 Task: Add the task  Create a new online platform for online cooking classes to the section Feature Fling in the project AutoDesk and add a Due Date to the respective task as 2024/02/23
Action: Mouse moved to (939, 472)
Screenshot: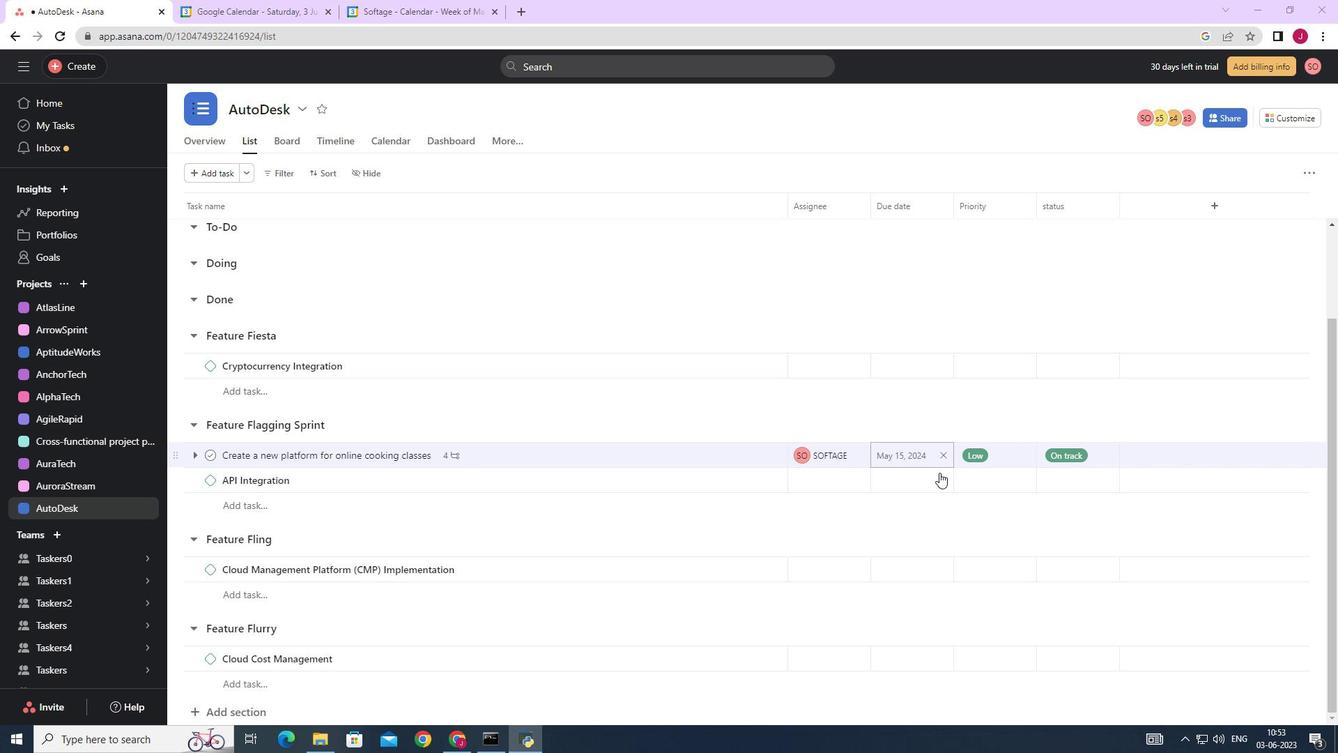 
Action: Mouse scrolled (939, 472) with delta (0, 0)
Screenshot: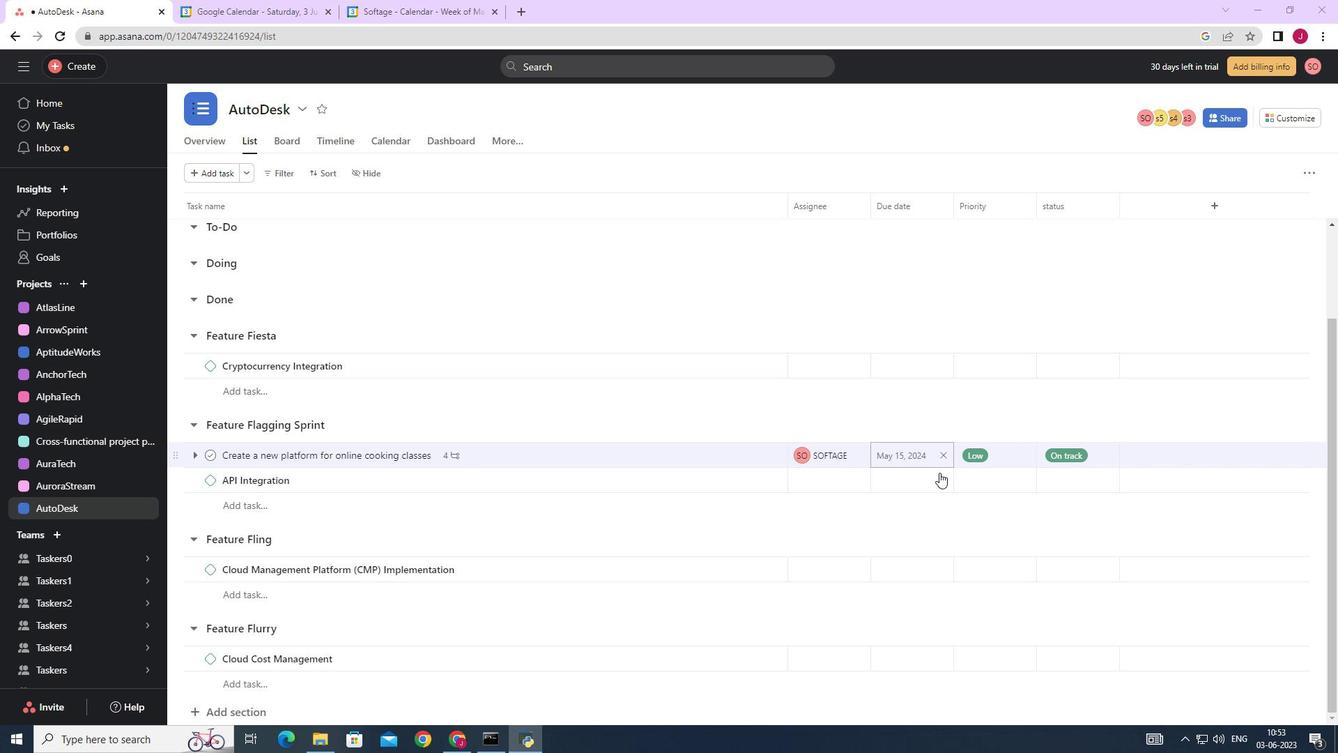 
Action: Mouse moved to (938, 474)
Screenshot: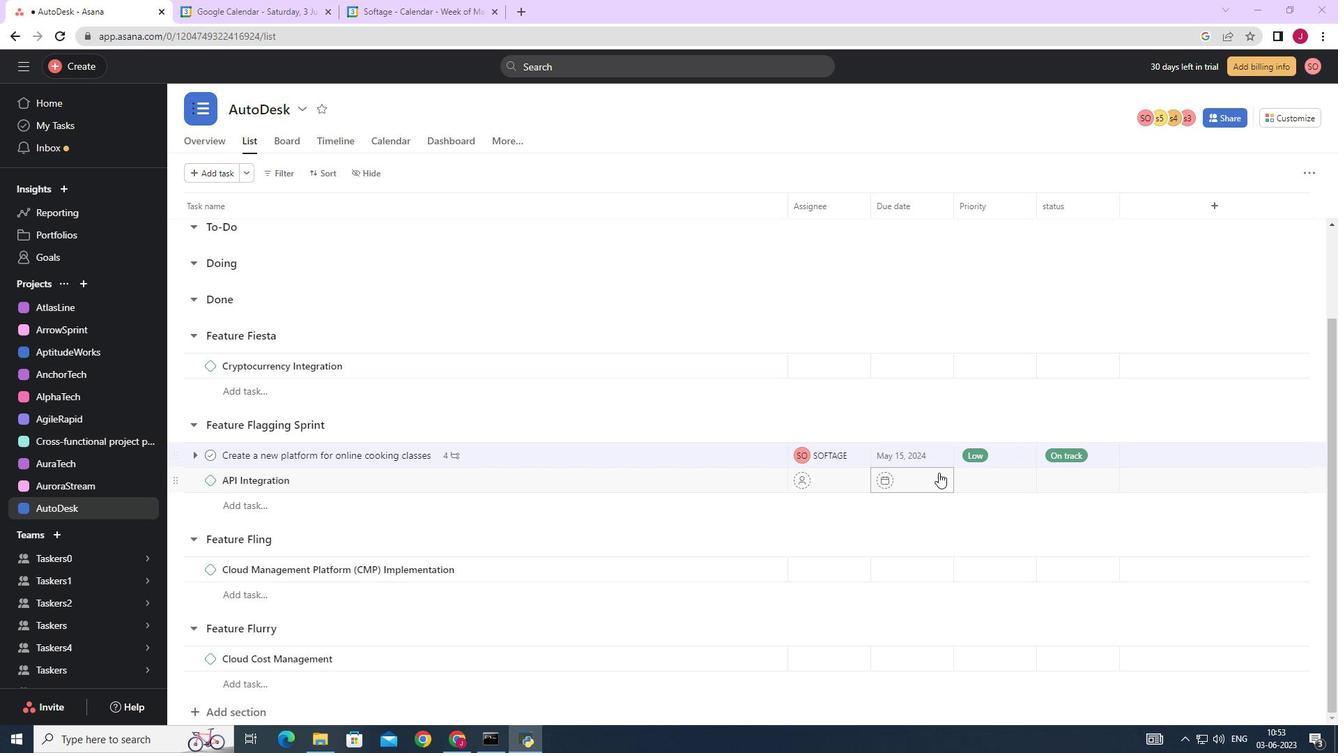
Action: Mouse scrolled (938, 472) with delta (0, 0)
Screenshot: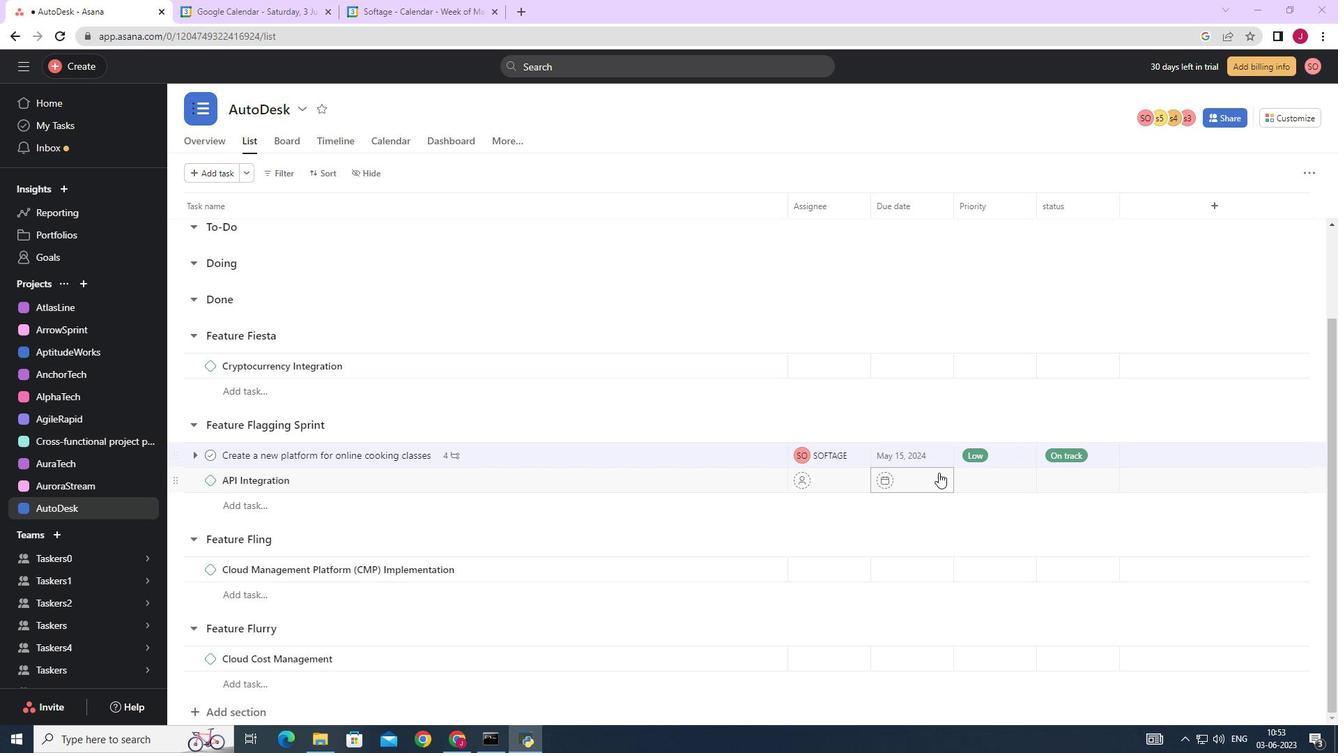 
Action: Mouse moved to (938, 475)
Screenshot: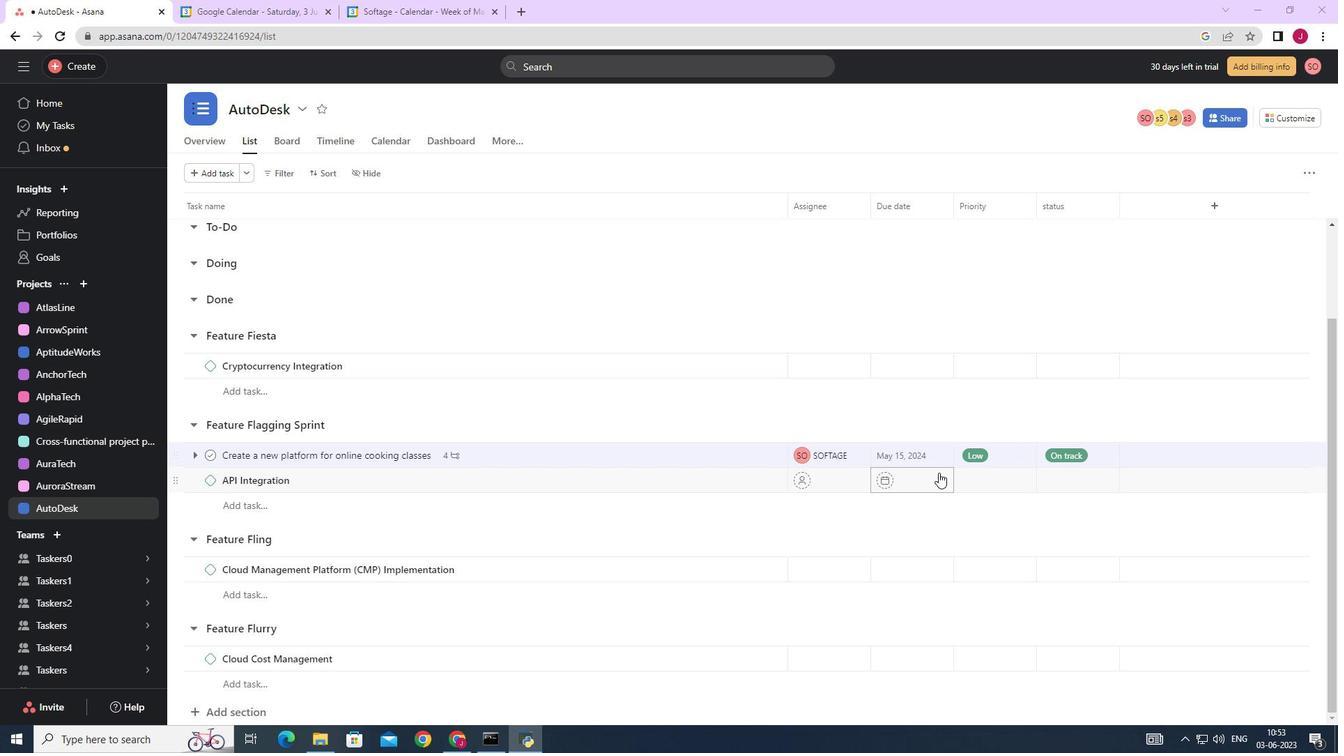 
Action: Mouse scrolled (938, 474) with delta (0, 0)
Screenshot: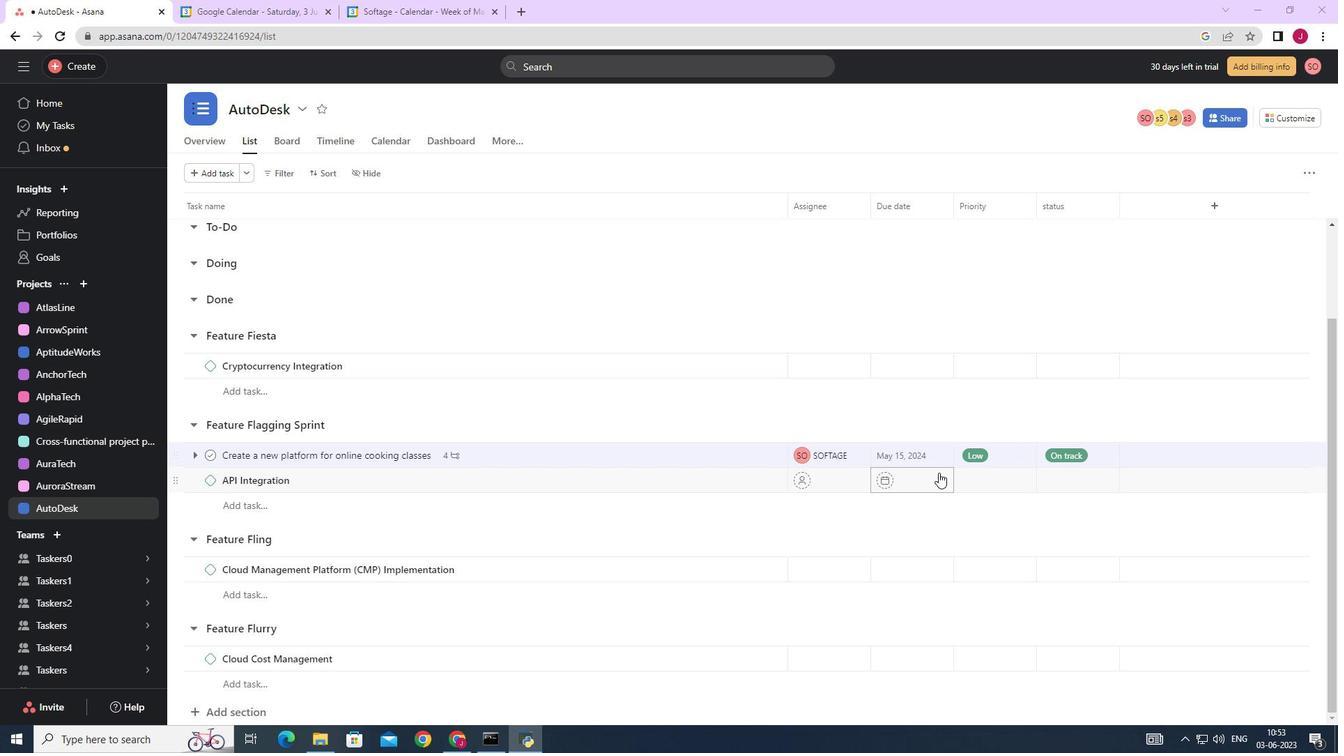 
Action: Mouse moved to (753, 454)
Screenshot: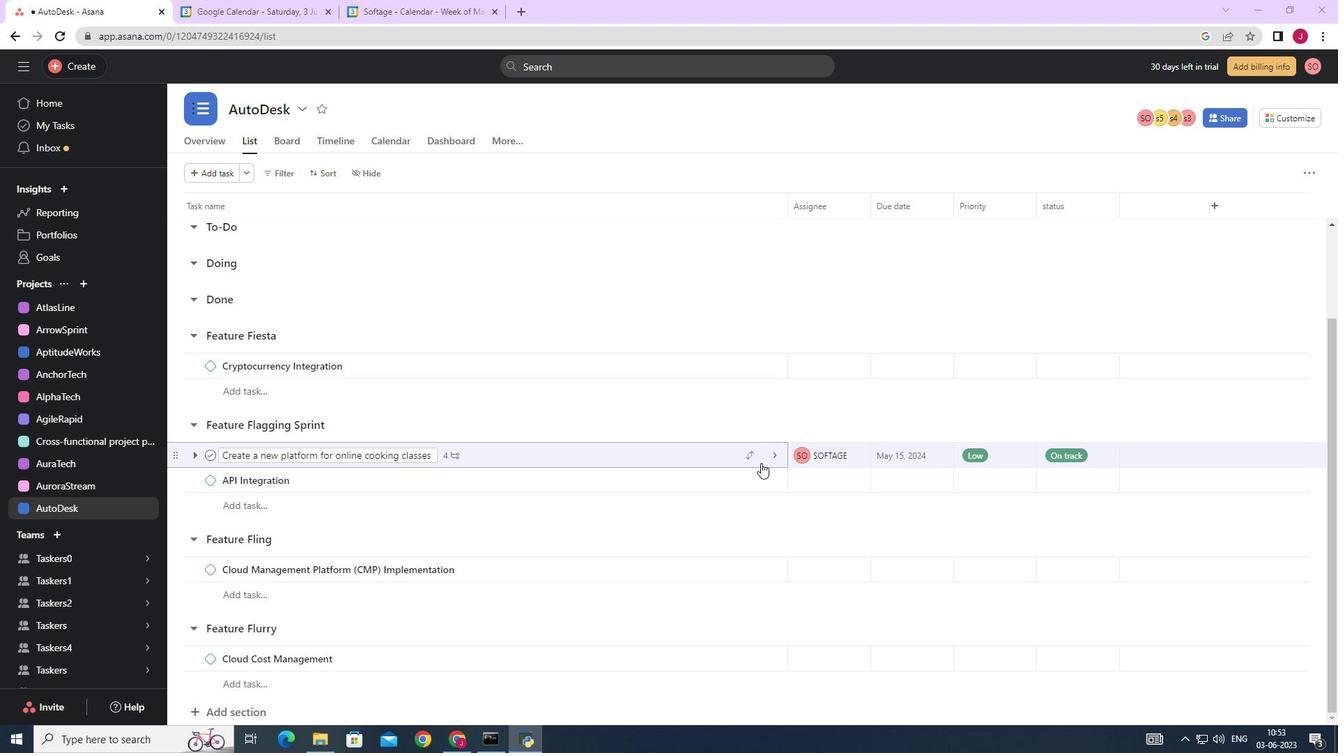 
Action: Mouse pressed left at (753, 454)
Screenshot: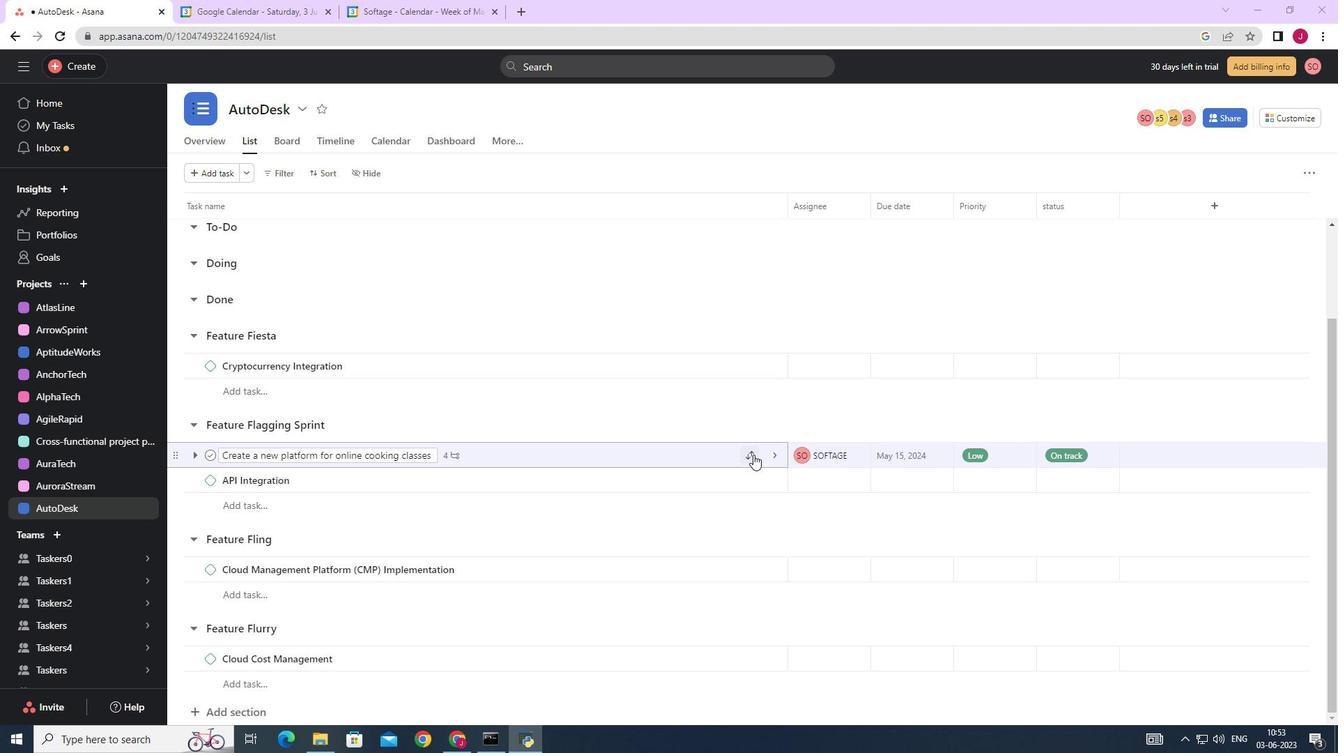 
Action: Mouse moved to (695, 661)
Screenshot: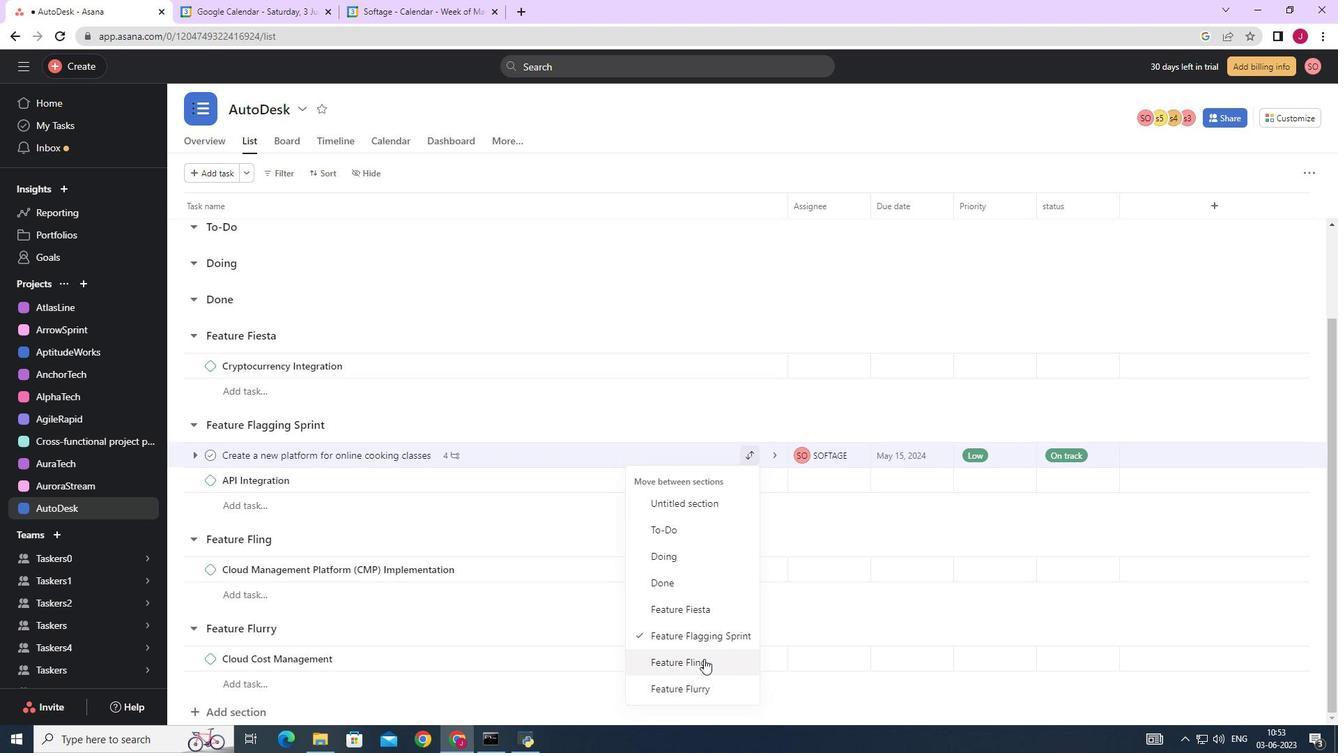 
Action: Mouse pressed left at (695, 661)
Screenshot: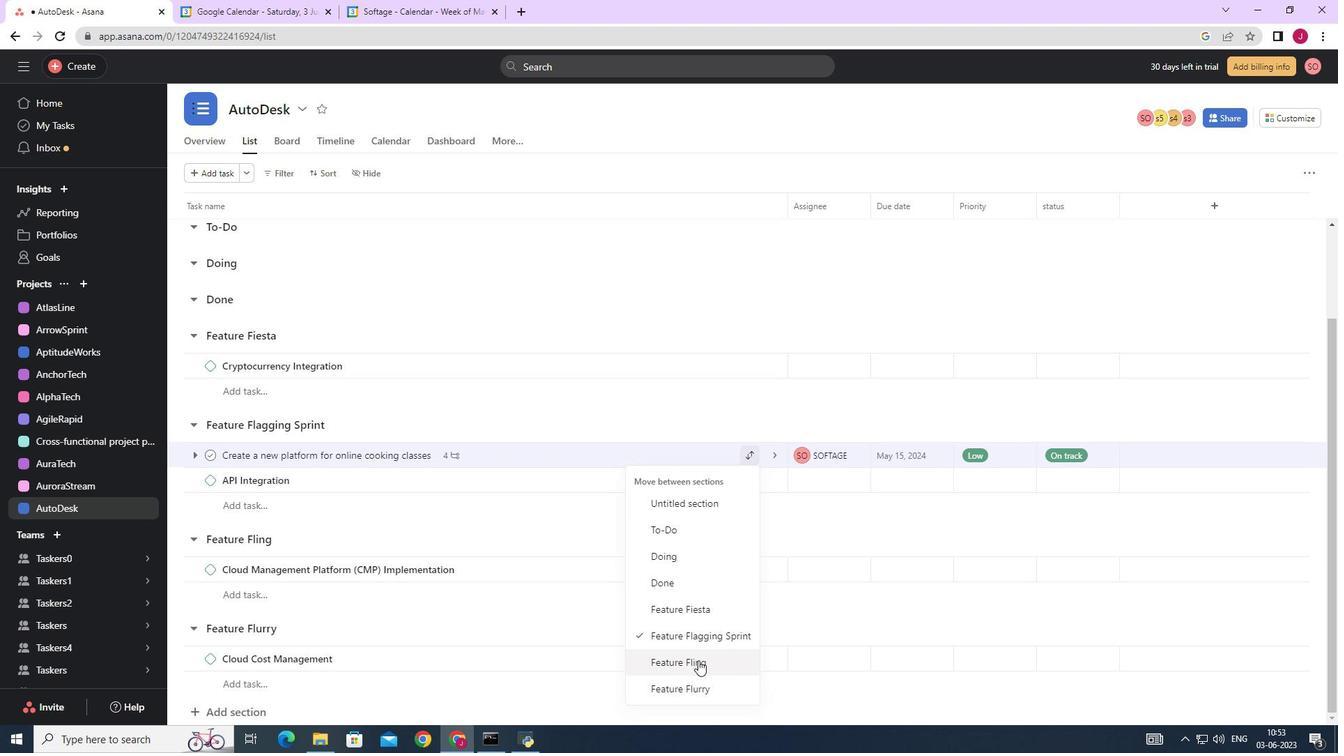 
Action: Mouse moved to (939, 543)
Screenshot: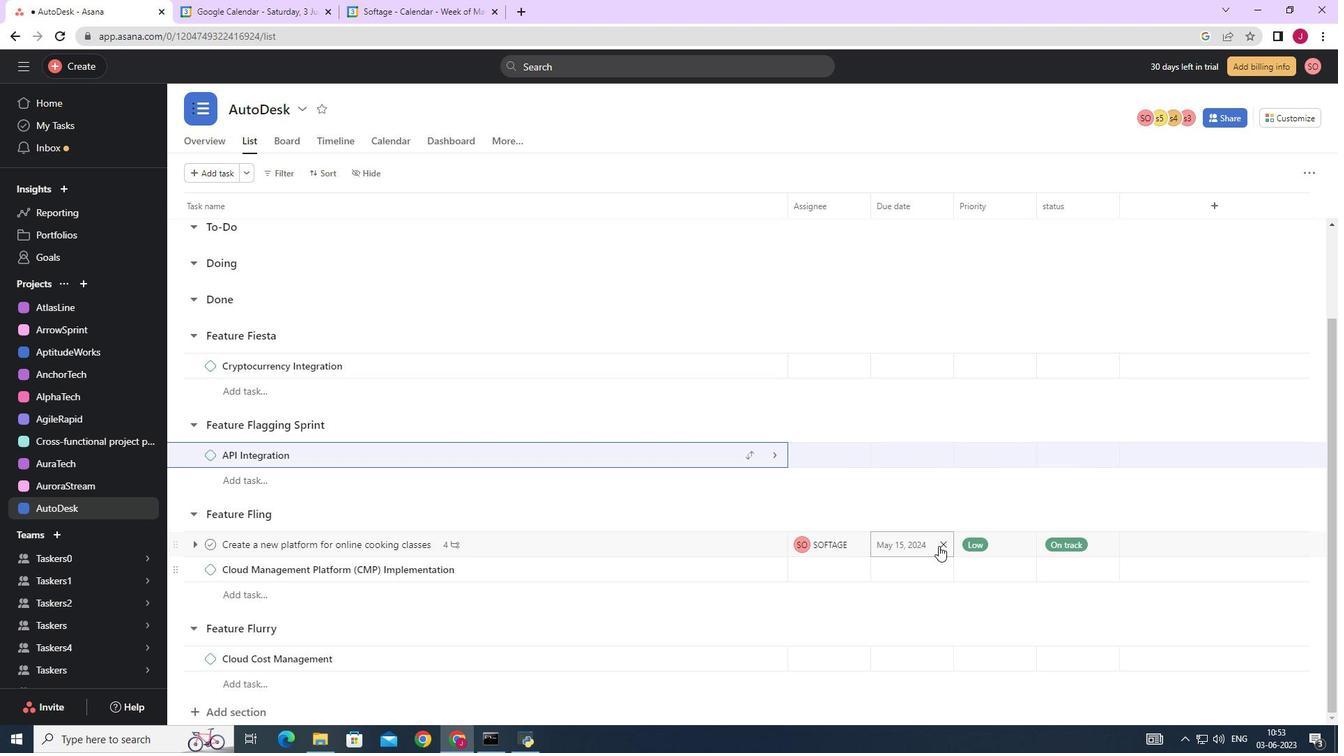
Action: Mouse pressed left at (939, 543)
Screenshot: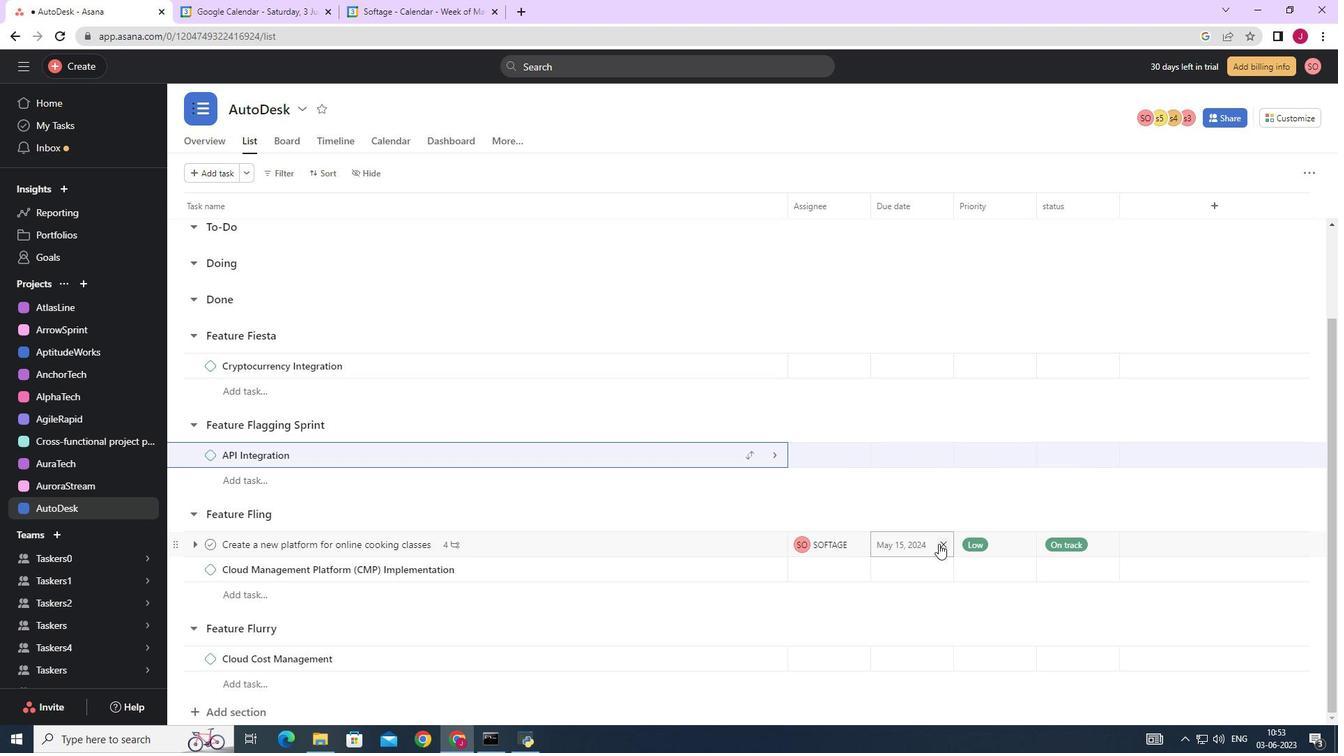 
Action: Mouse moved to (899, 545)
Screenshot: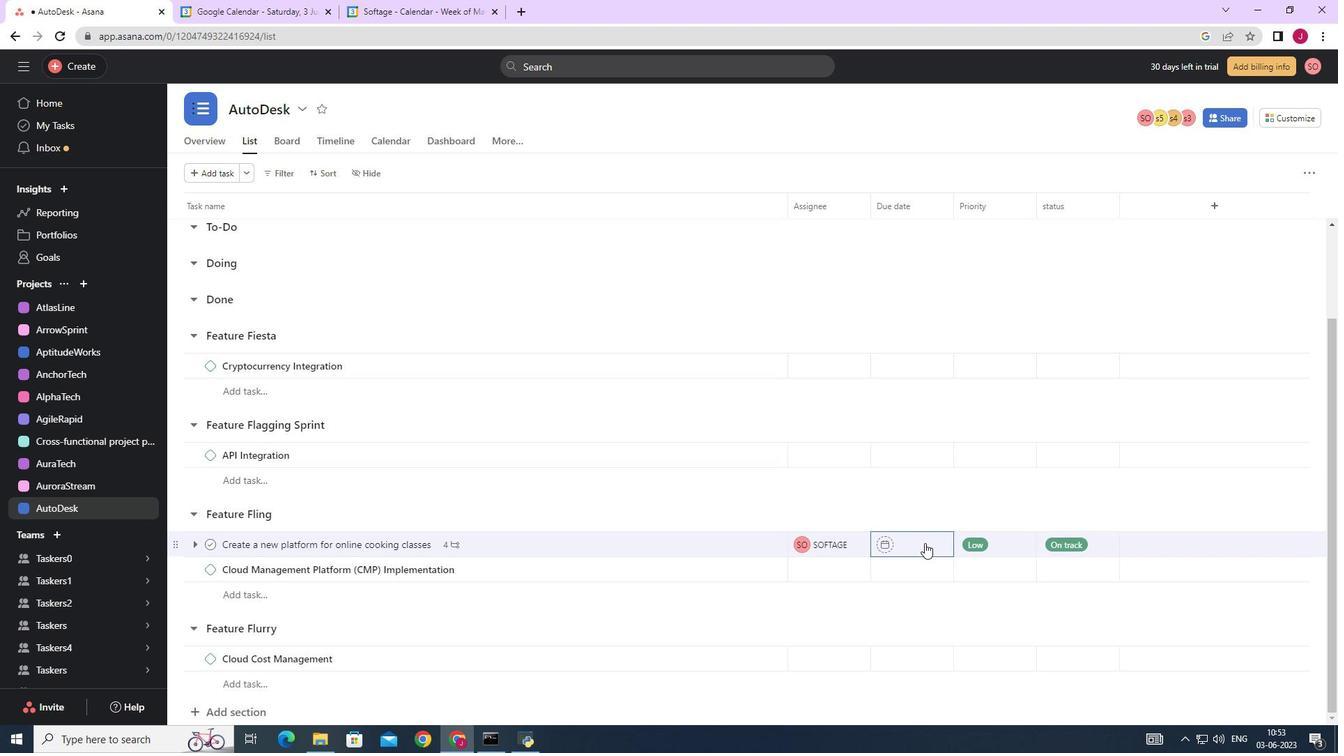 
Action: Mouse pressed left at (899, 545)
Screenshot: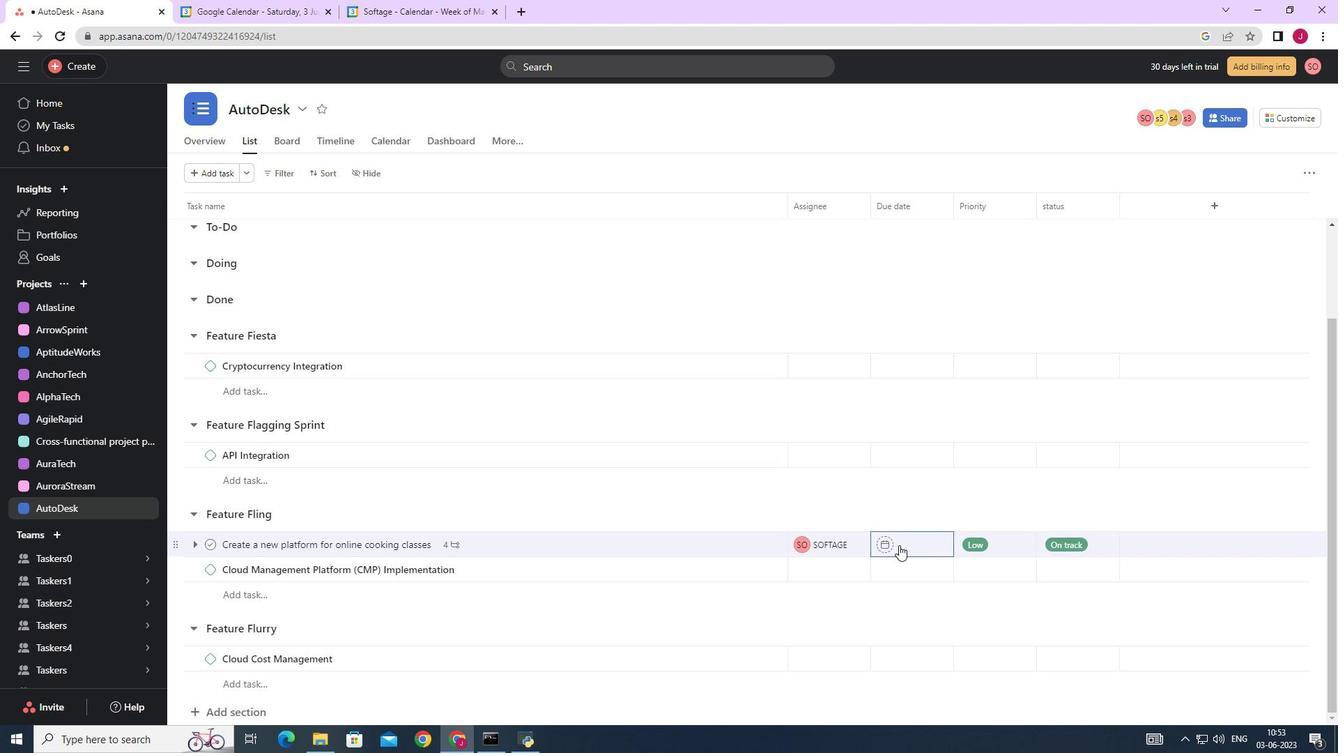 
Action: Mouse moved to (1057, 323)
Screenshot: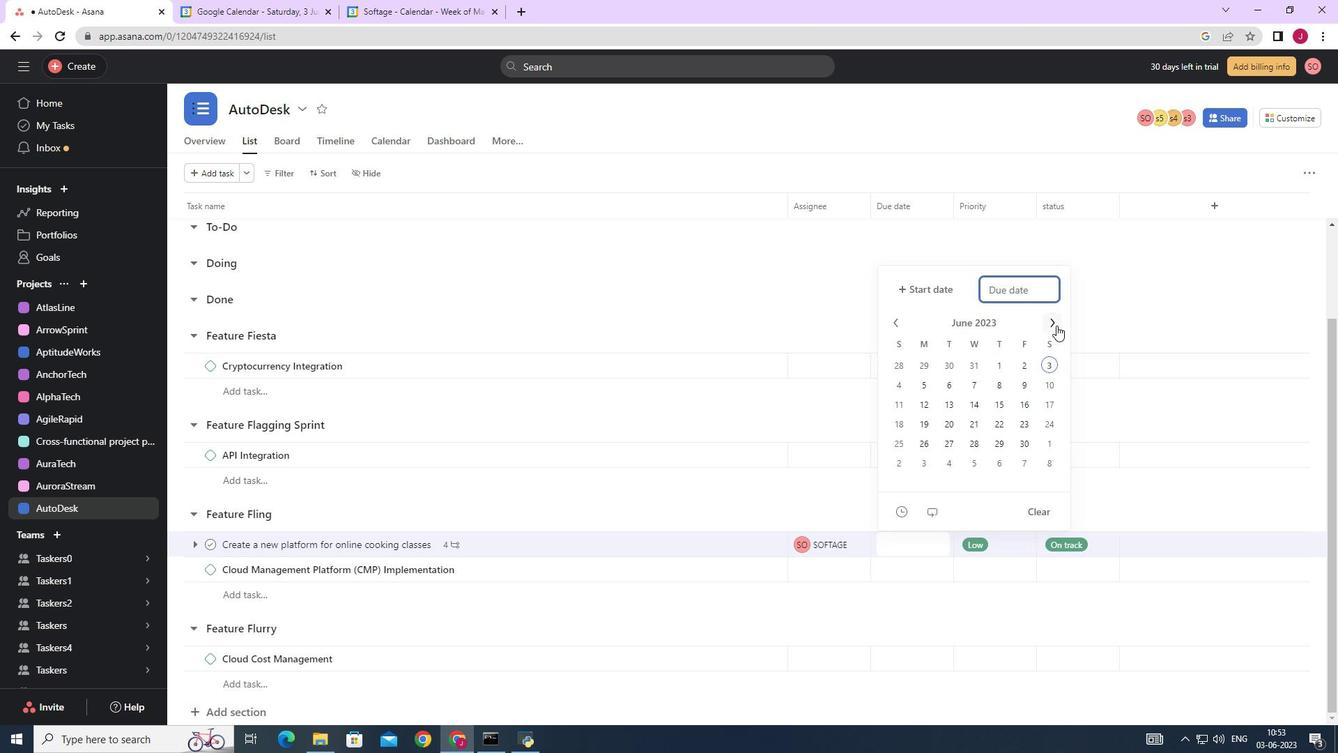 
Action: Mouse pressed left at (1057, 323)
Screenshot: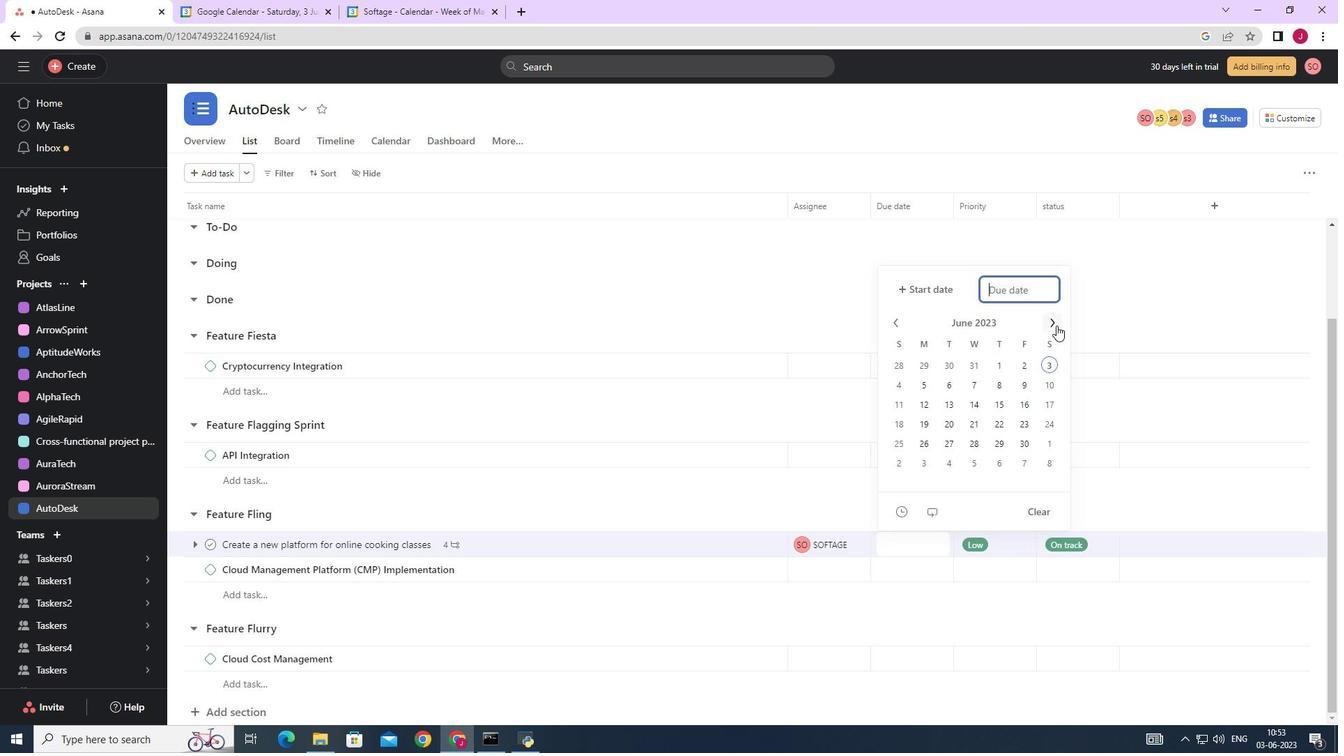 
Action: Mouse pressed left at (1057, 323)
Screenshot: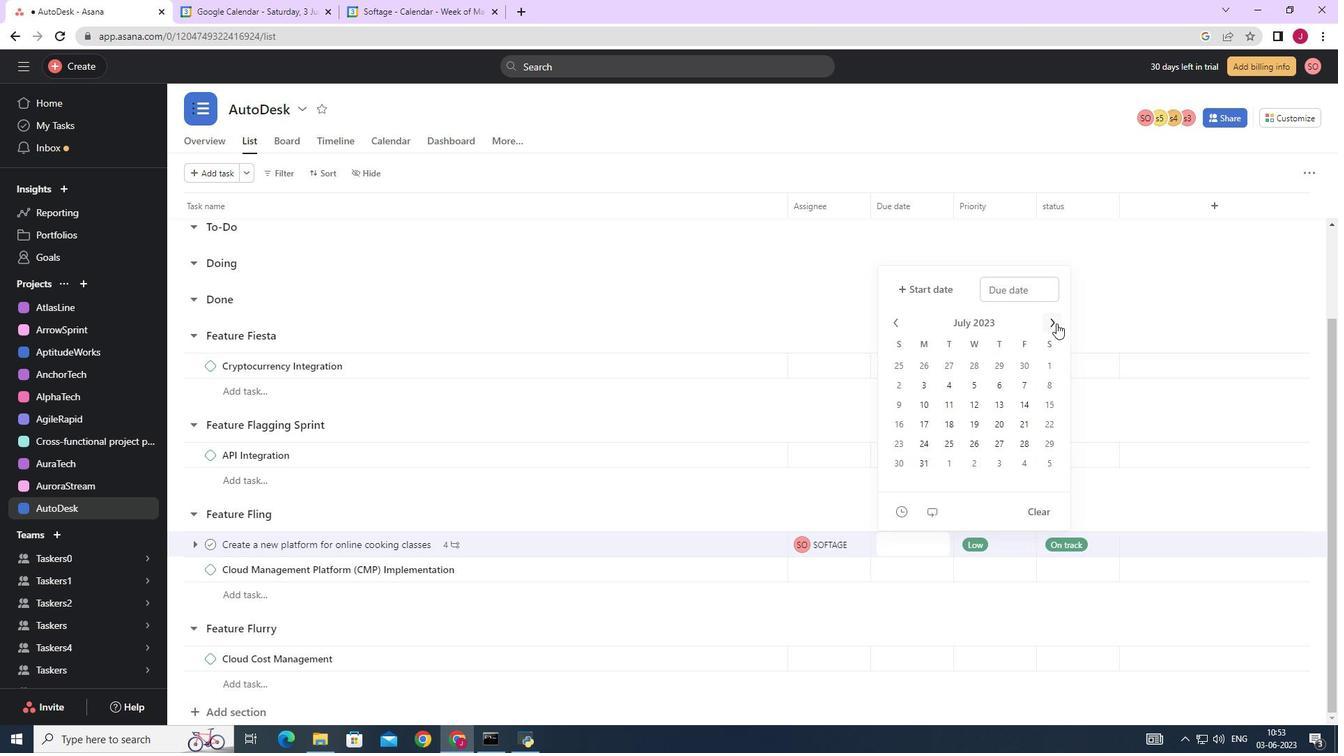 
Action: Mouse pressed left at (1057, 323)
Screenshot: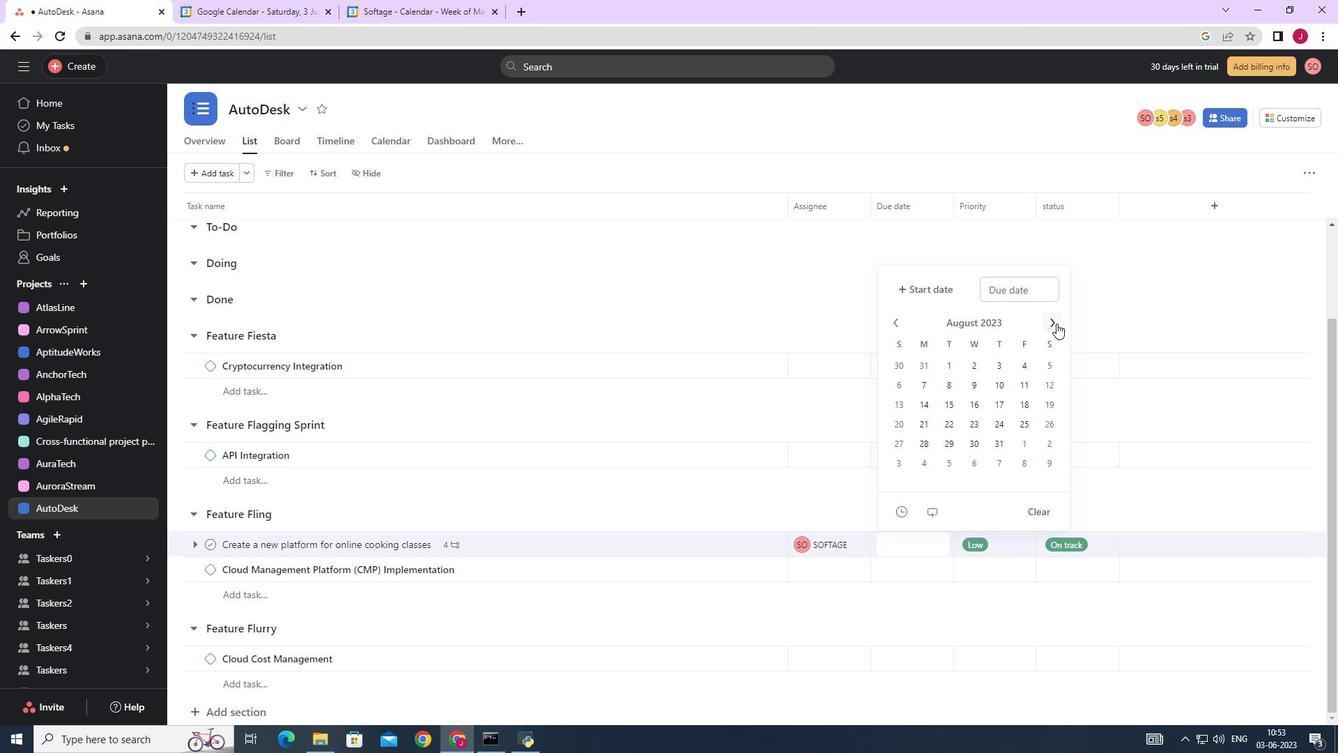 
Action: Mouse pressed left at (1057, 323)
Screenshot: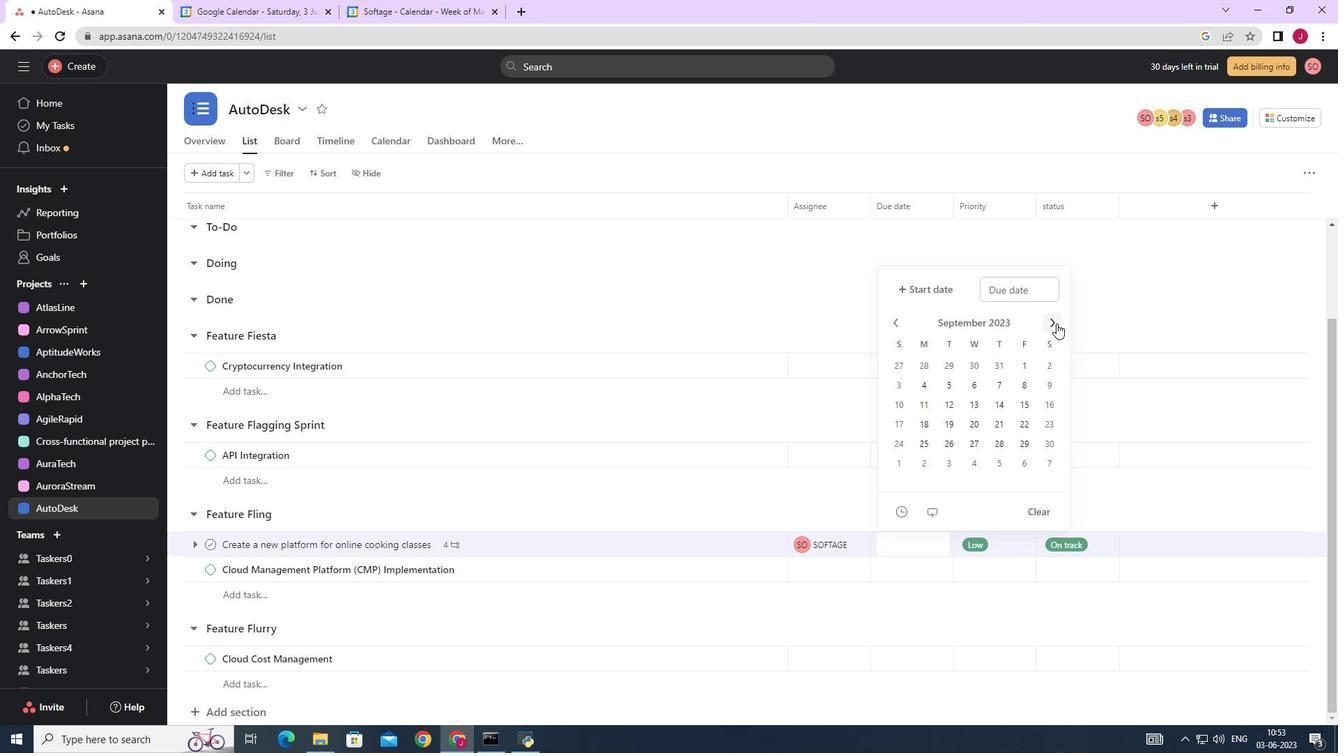 
Action: Mouse pressed left at (1057, 323)
Screenshot: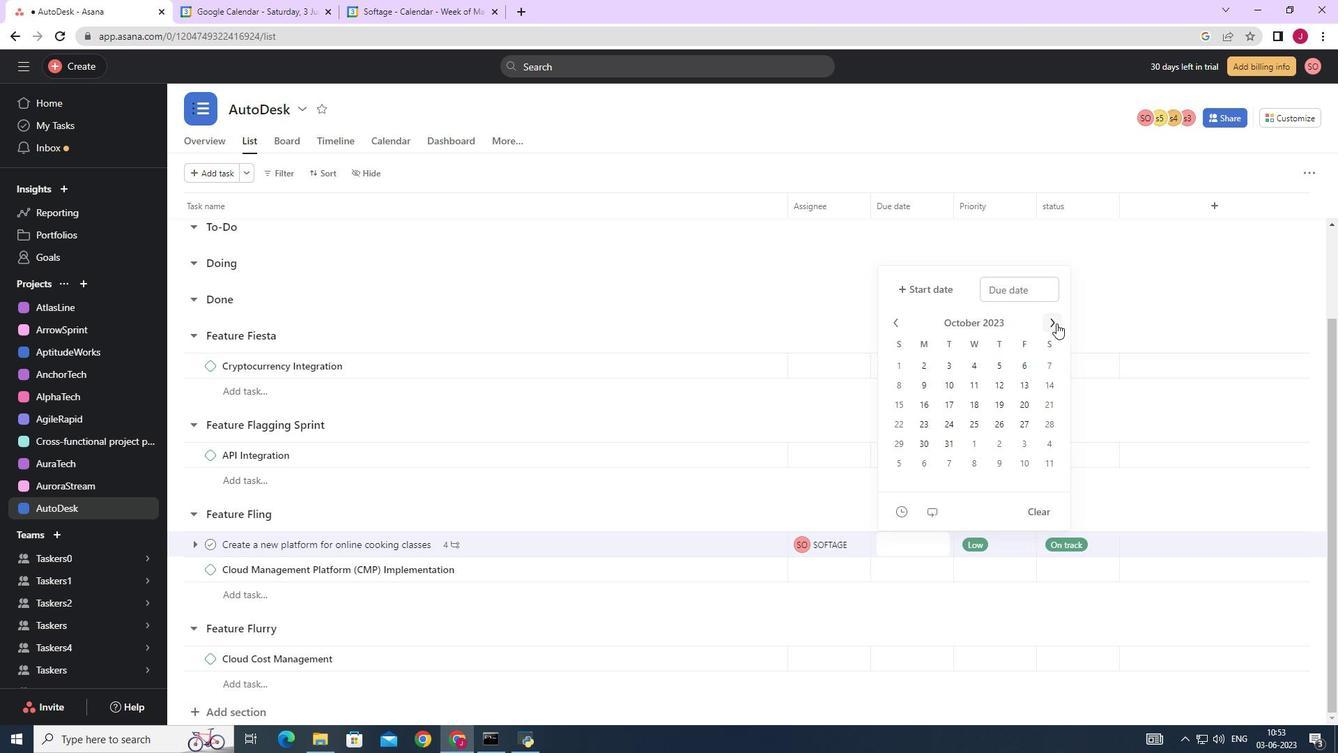 
Action: Mouse pressed left at (1057, 323)
Screenshot: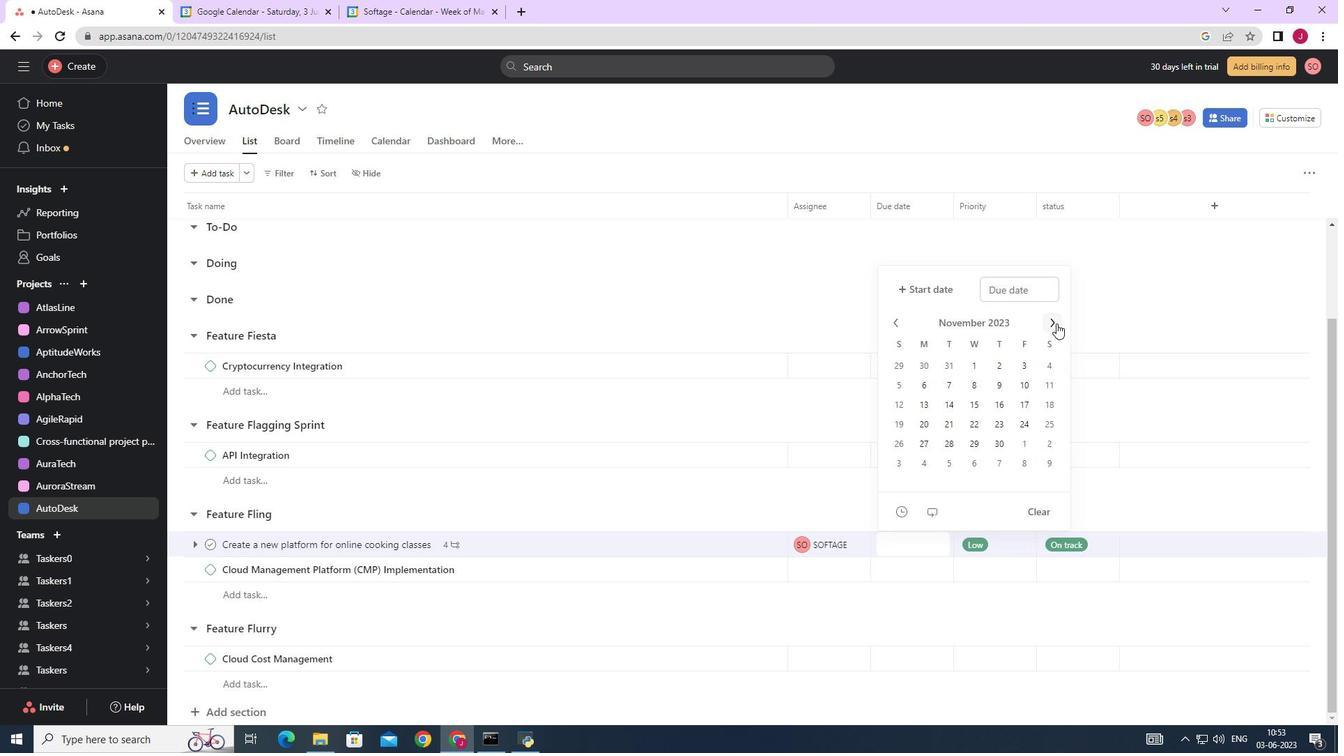 
Action: Mouse pressed left at (1057, 323)
Screenshot: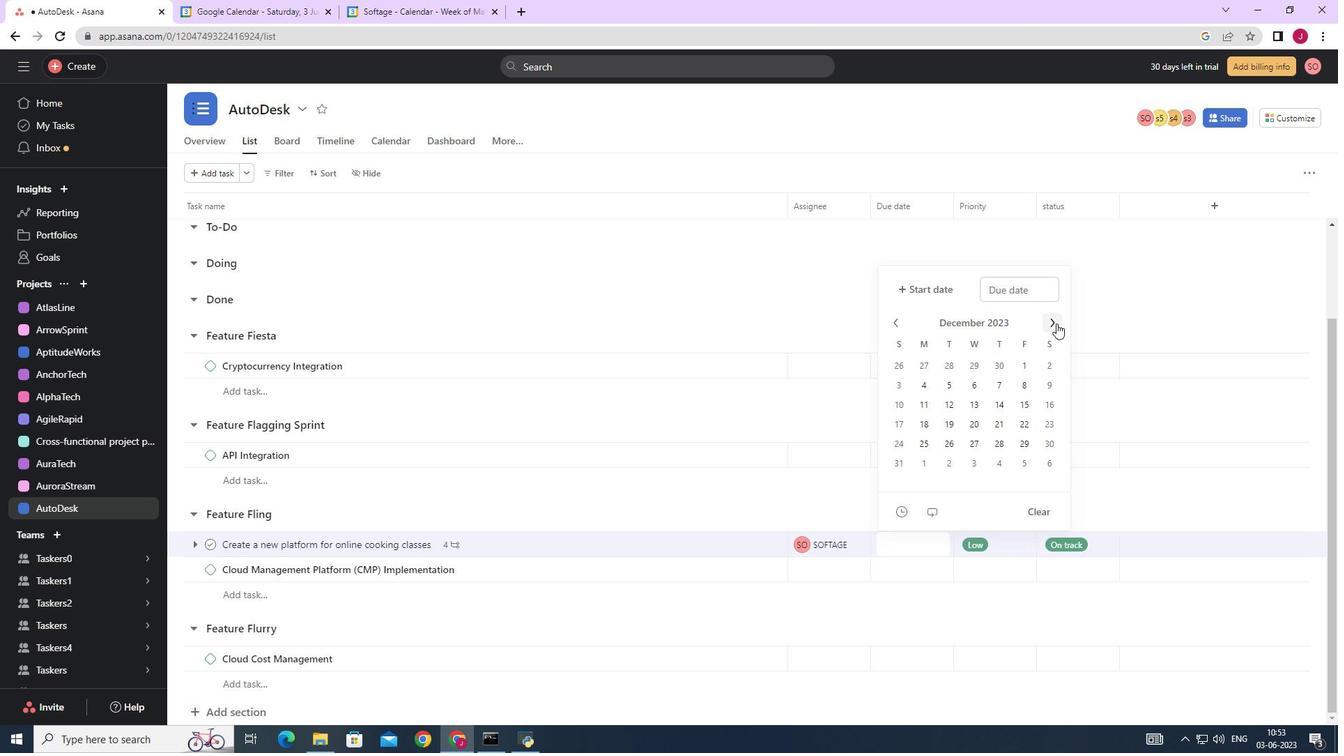 
Action: Mouse pressed left at (1057, 323)
Screenshot: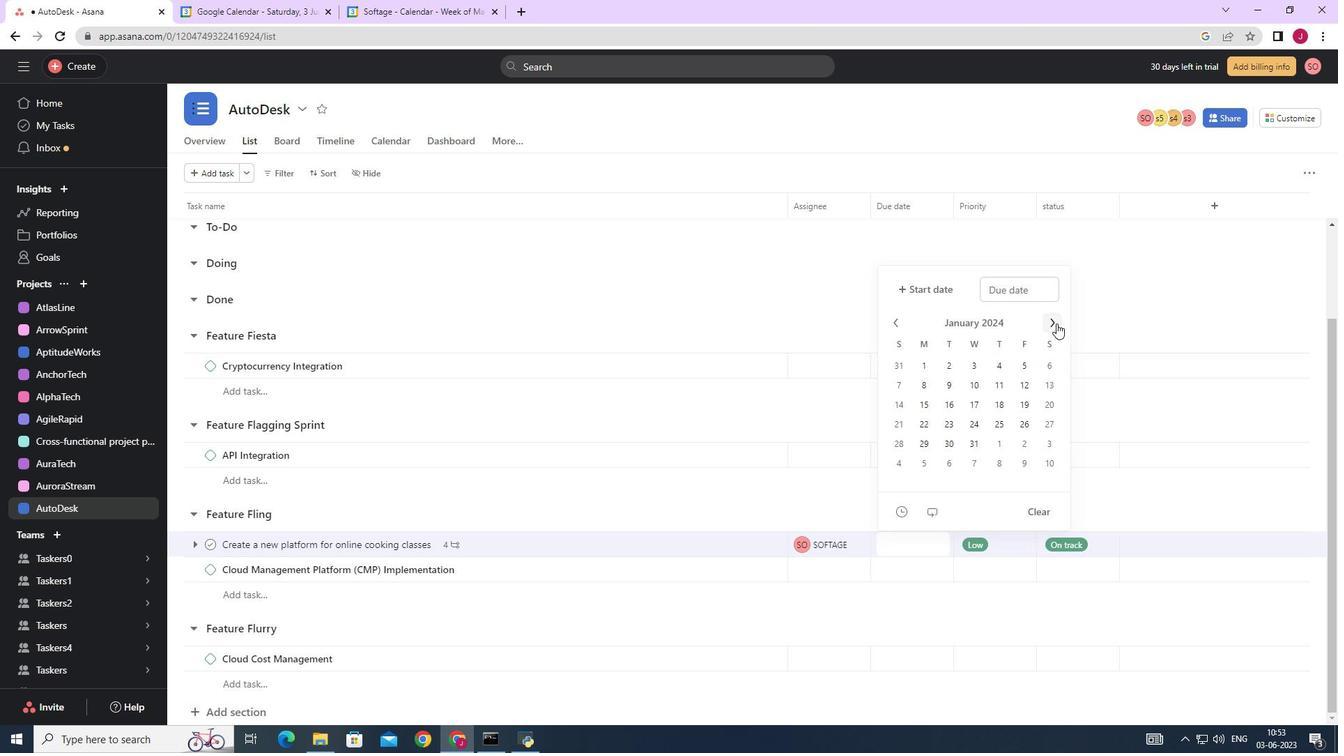 
Action: Mouse moved to (1018, 422)
Screenshot: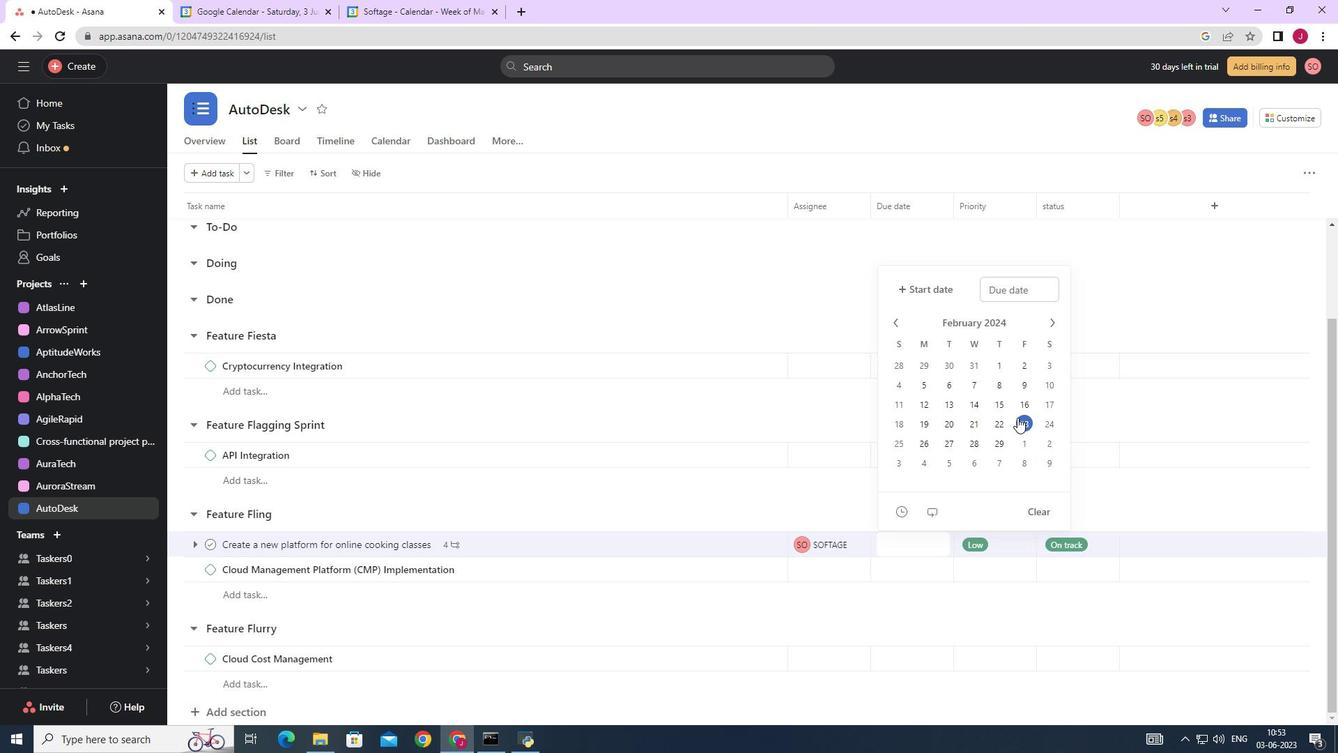 
Action: Mouse pressed left at (1018, 422)
Screenshot: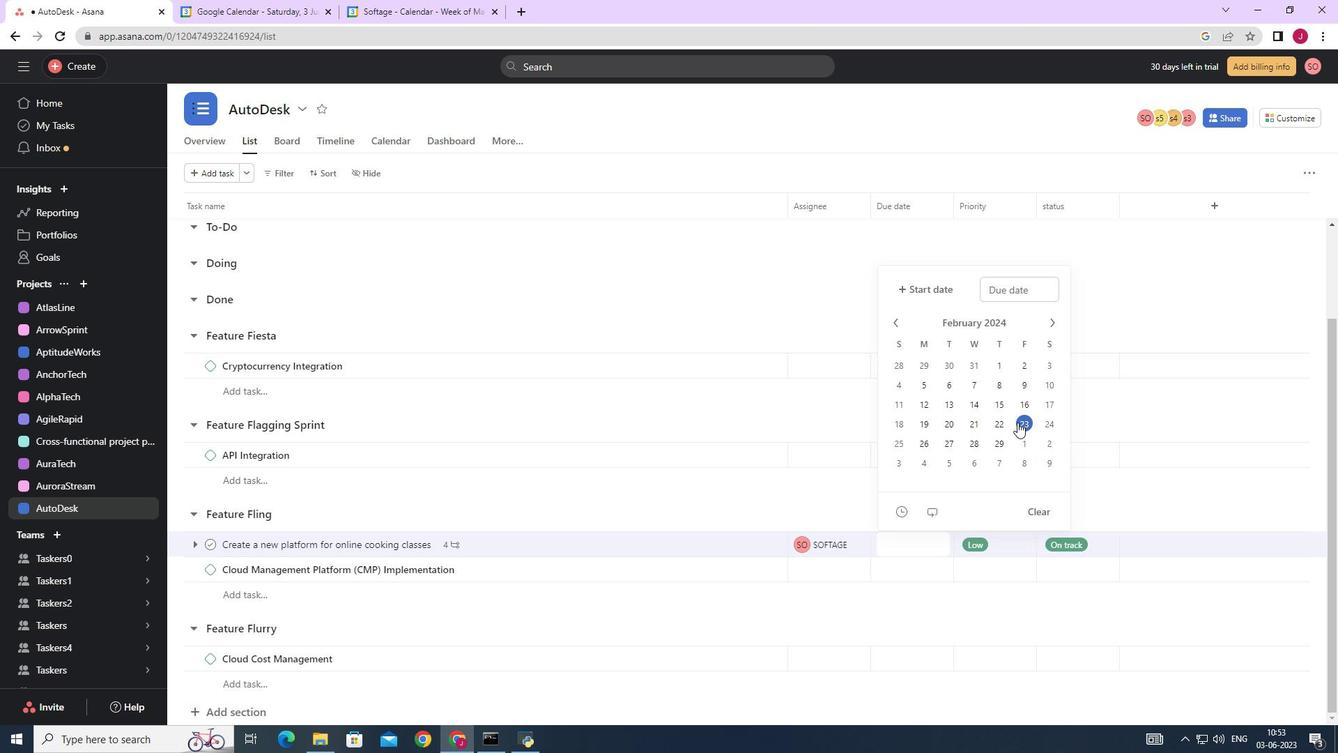 
Action: Mouse moved to (1200, 279)
Screenshot: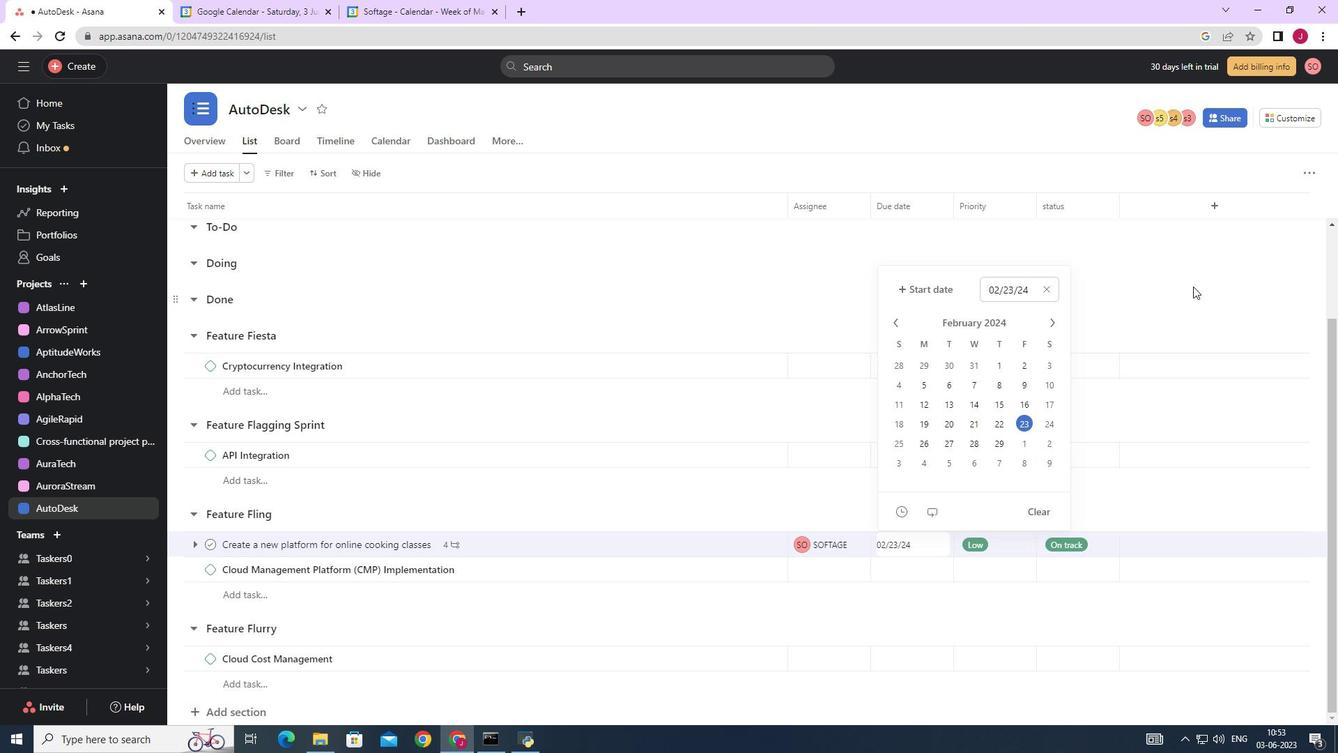 
Action: Mouse pressed left at (1200, 279)
Screenshot: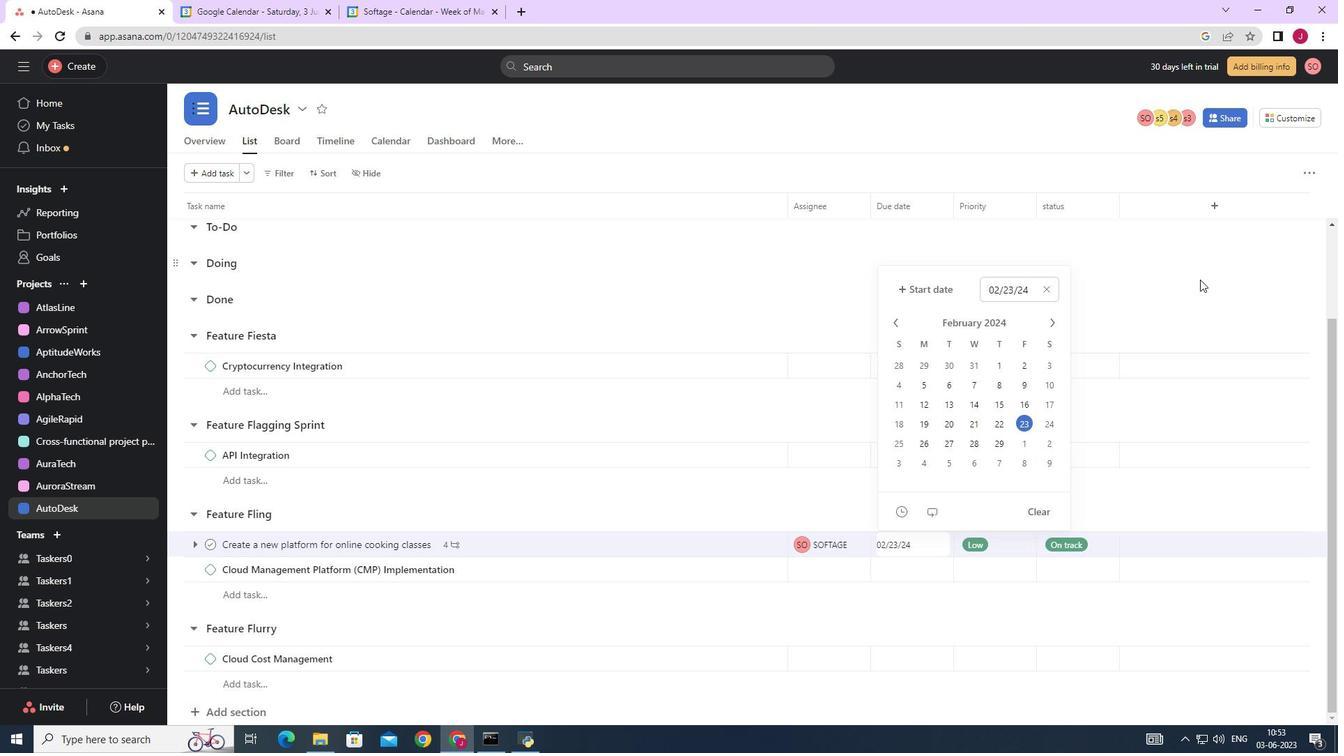 
